 Task: Create a blank project BitBoost with privacy Public and default view as List and in the team Taskers . Create three sections in the project as To-Do, Doing and Done
Action: Mouse moved to (318, 340)
Screenshot: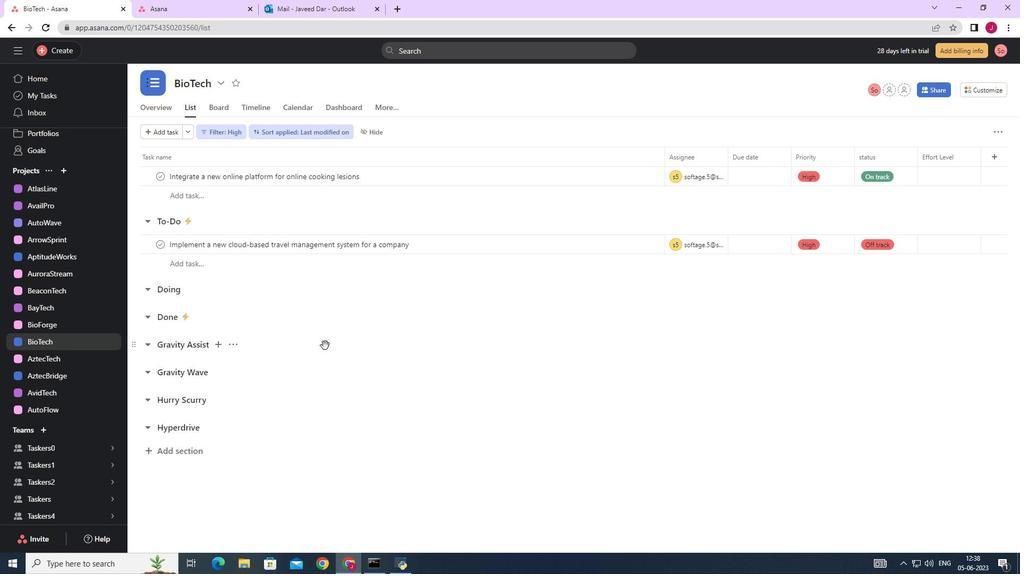 
Action: Mouse scrolled (318, 340) with delta (0, 0)
Screenshot: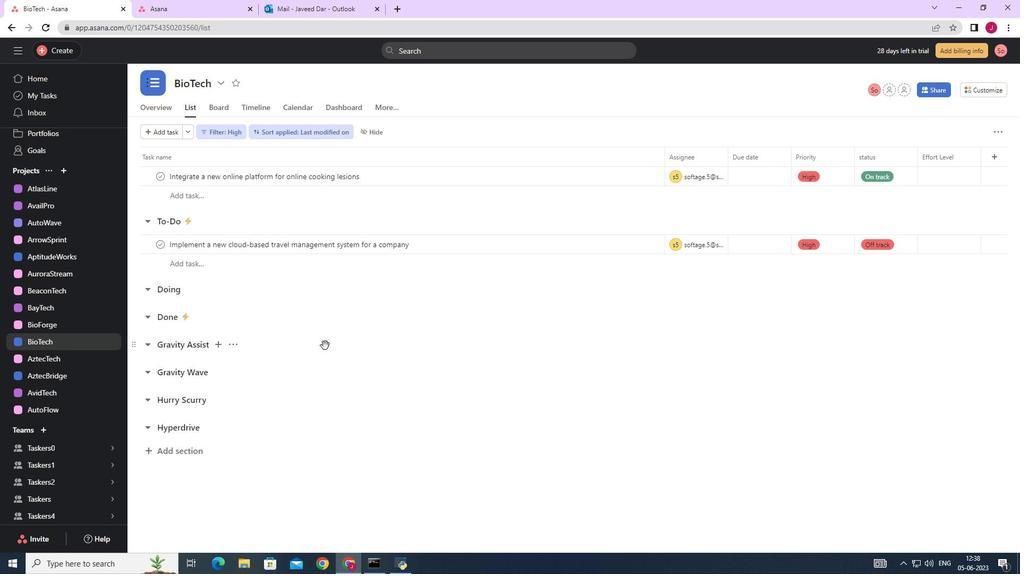 
Action: Mouse moved to (313, 335)
Screenshot: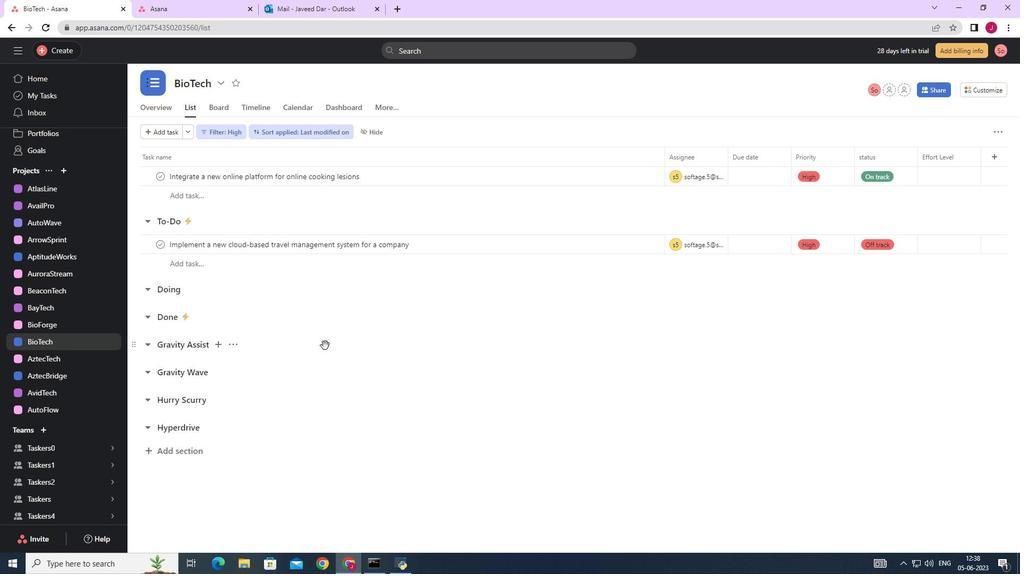 
Action: Mouse scrolled (313, 336) with delta (0, 0)
Screenshot: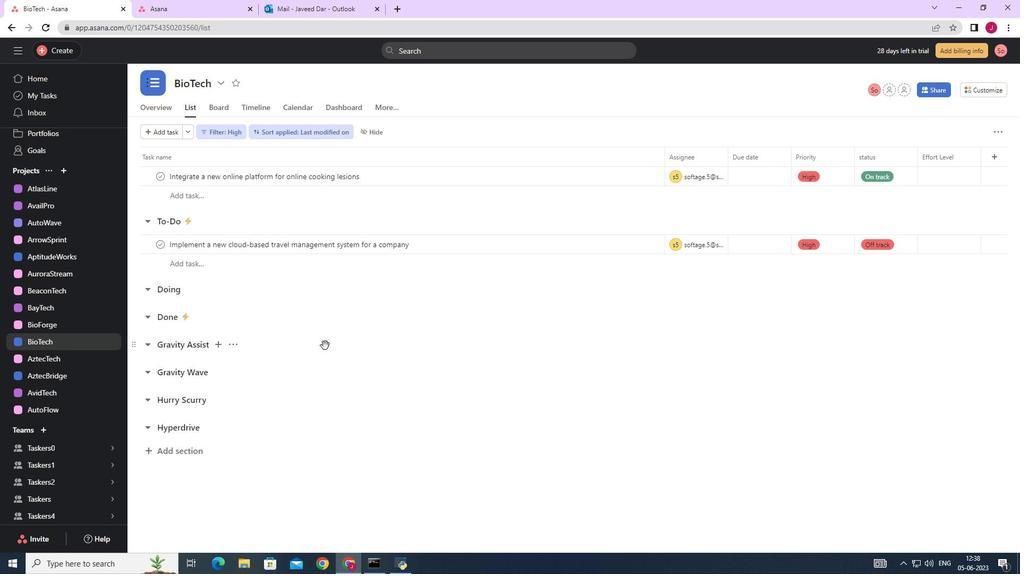 
Action: Mouse moved to (294, 317)
Screenshot: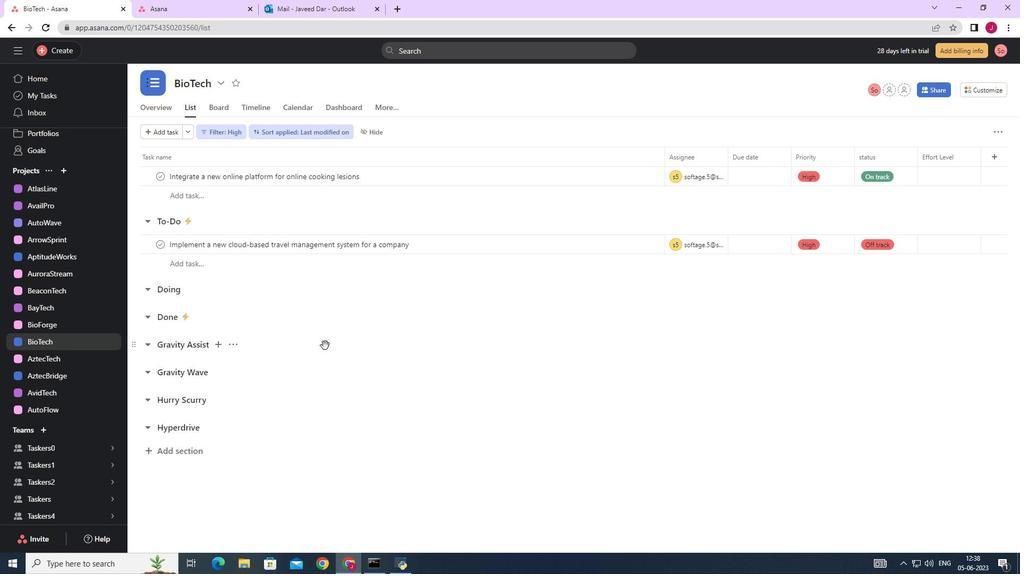 
Action: Mouse scrolled (299, 321) with delta (0, 0)
Screenshot: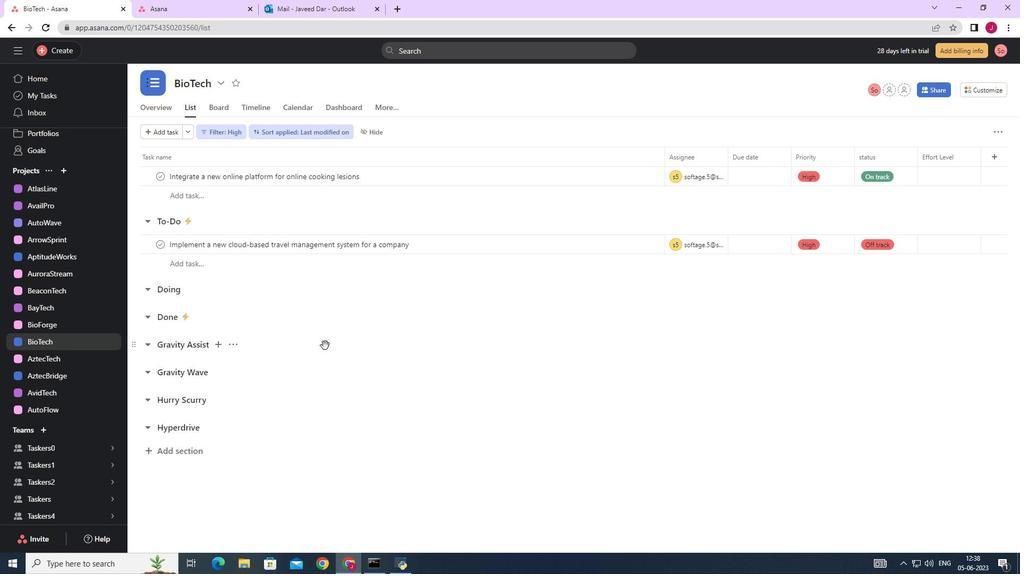 
Action: Mouse moved to (65, 171)
Screenshot: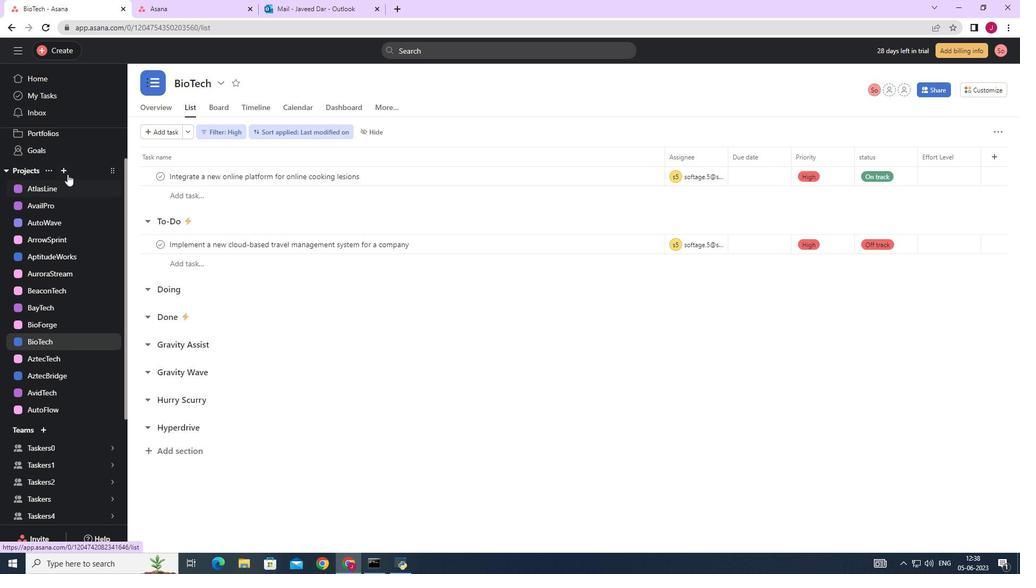 
Action: Mouse pressed left at (65, 171)
Screenshot: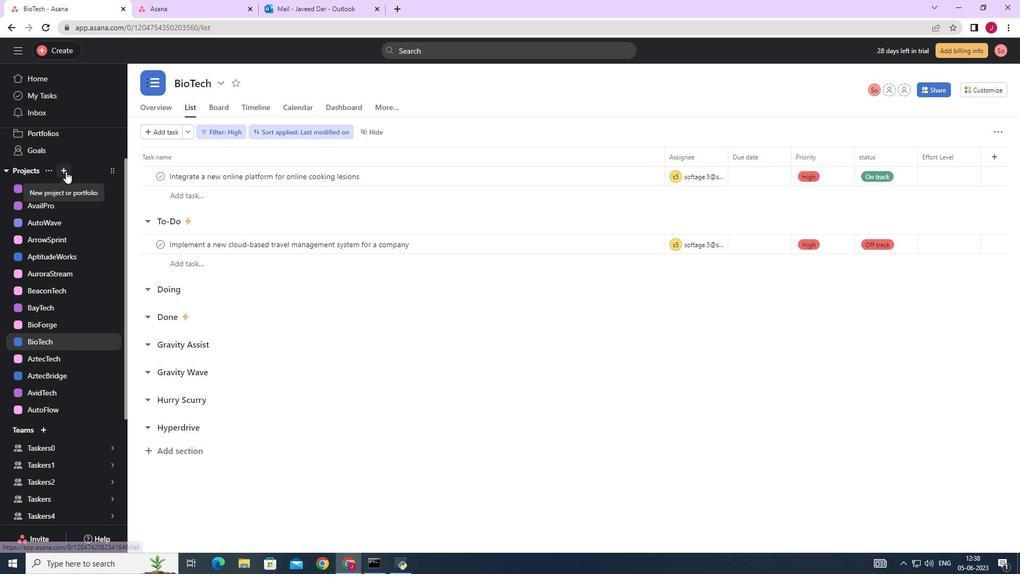 
Action: Mouse moved to (97, 190)
Screenshot: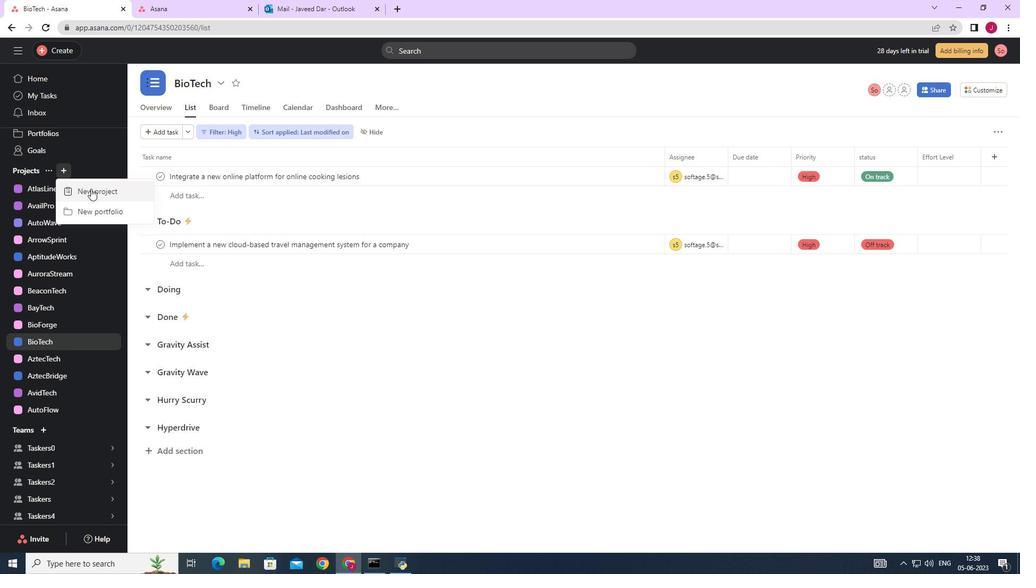 
Action: Mouse pressed left at (97, 190)
Screenshot: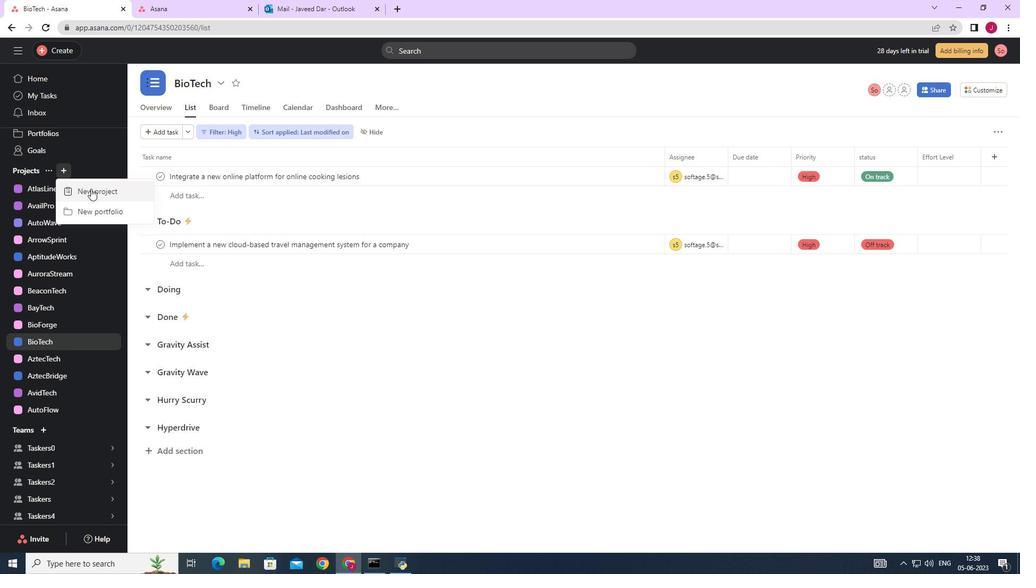 
Action: Mouse moved to (420, 225)
Screenshot: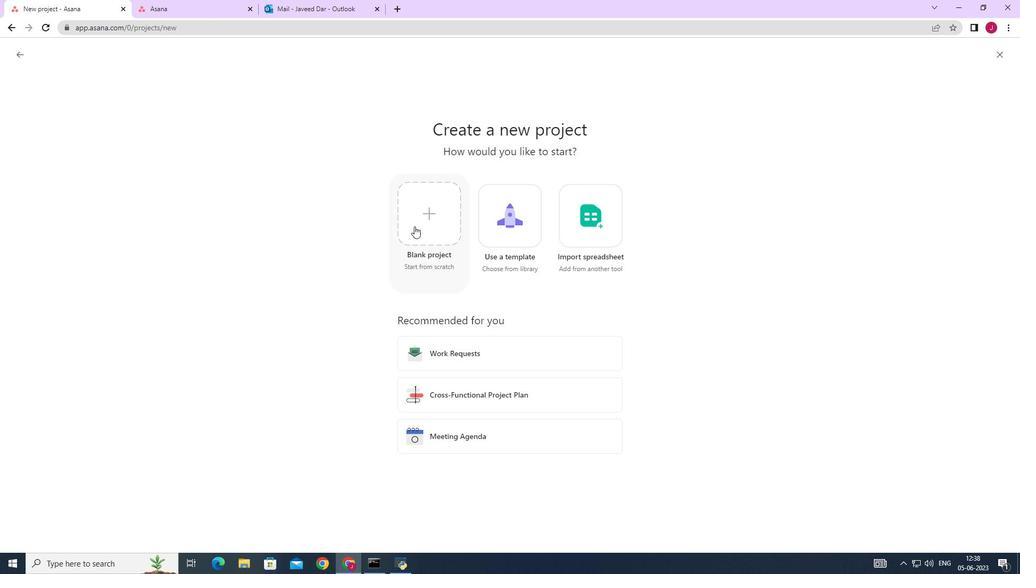 
Action: Mouse pressed left at (420, 225)
Screenshot: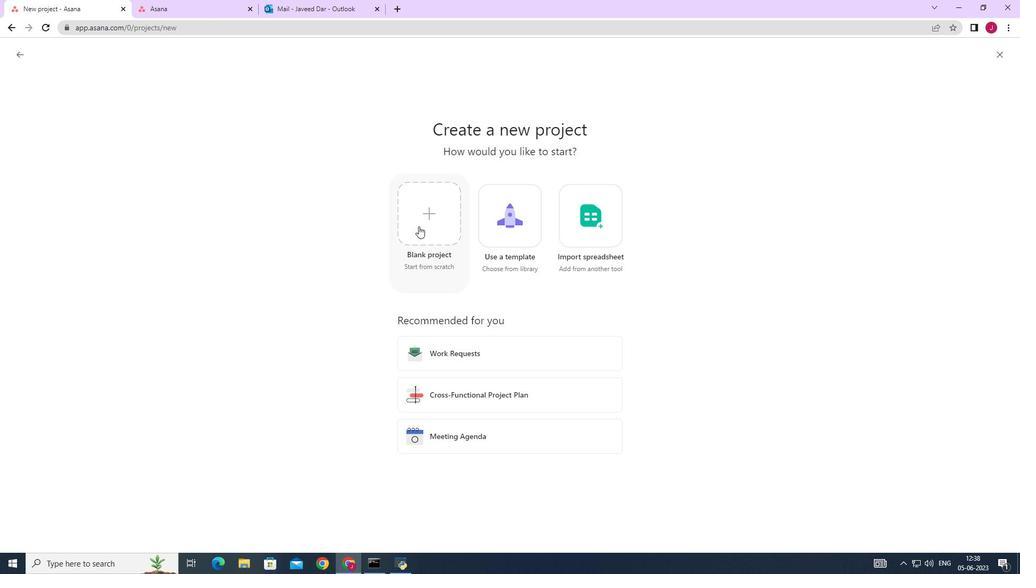 
Action: Mouse moved to (206, 137)
Screenshot: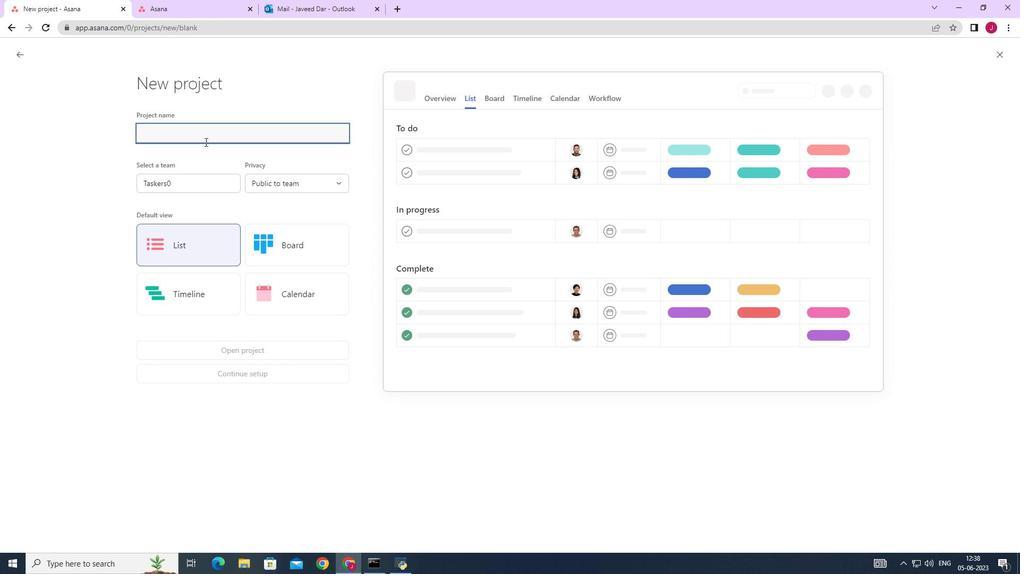 
Action: Key pressed <Key.caps_lock>B<Key.caps_lock>it<Key.space><Key.backspace><Key.caps_lock>BOO<Key.backspace><Key.backspace><Key.caps_lock>oost
Screenshot: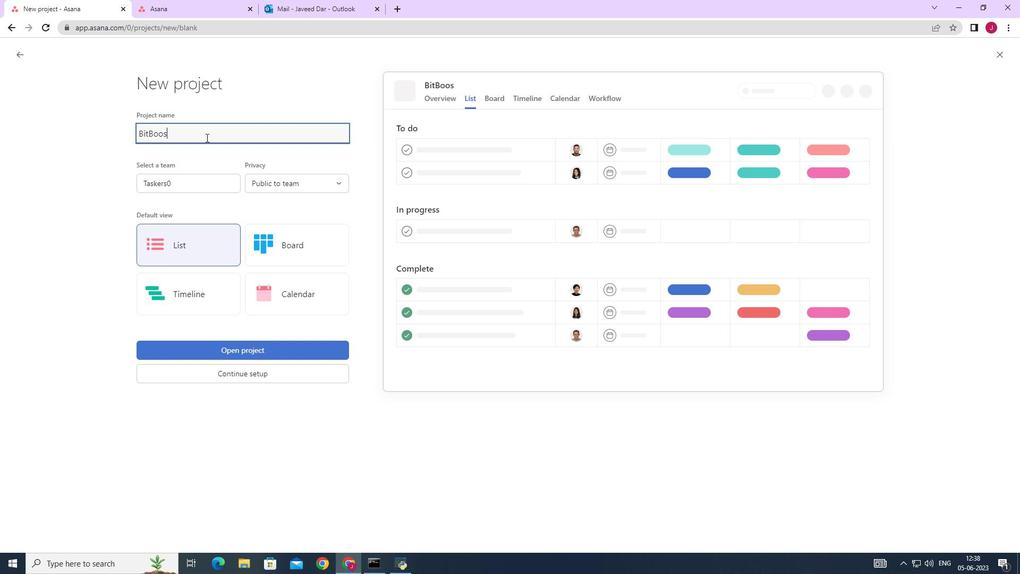 
Action: Mouse moved to (211, 181)
Screenshot: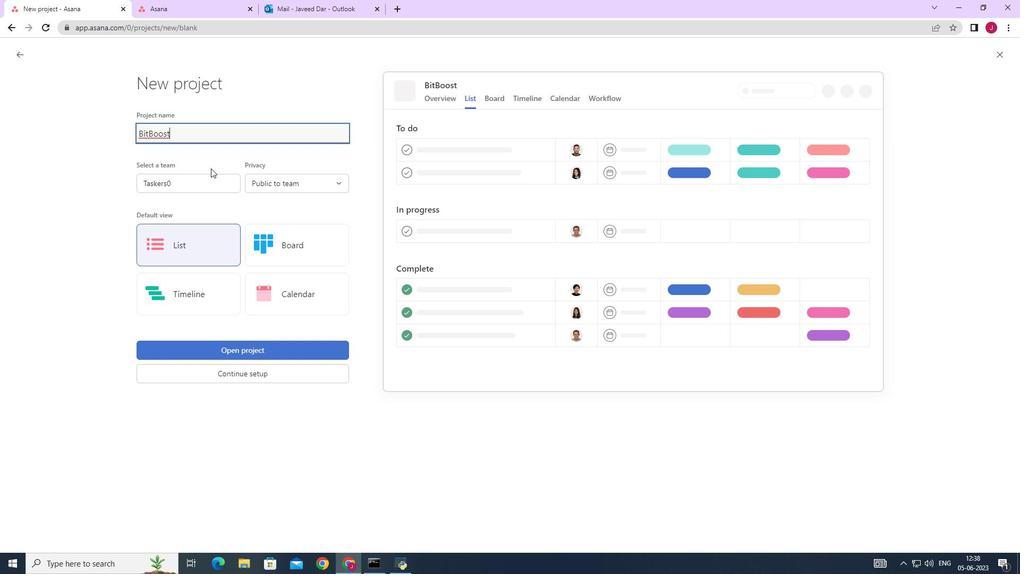 
Action: Mouse pressed left at (211, 181)
Screenshot: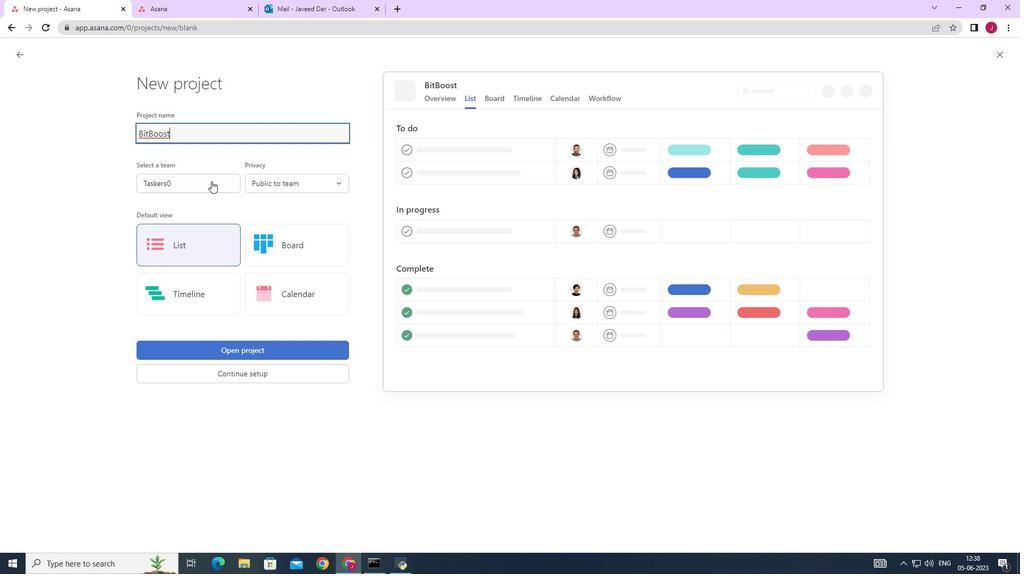 
Action: Mouse moved to (213, 209)
Screenshot: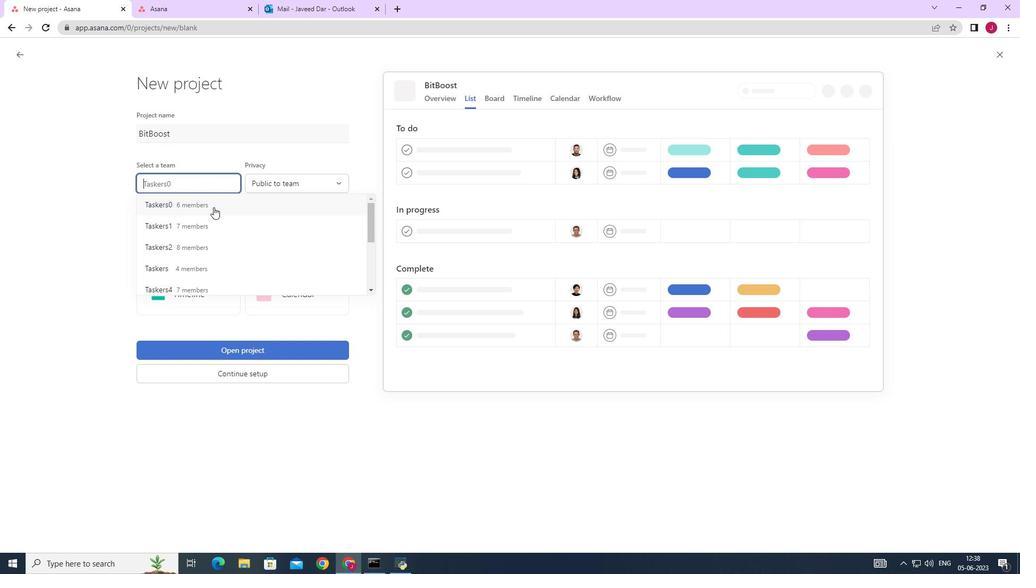 
Action: Mouse pressed left at (213, 209)
Screenshot: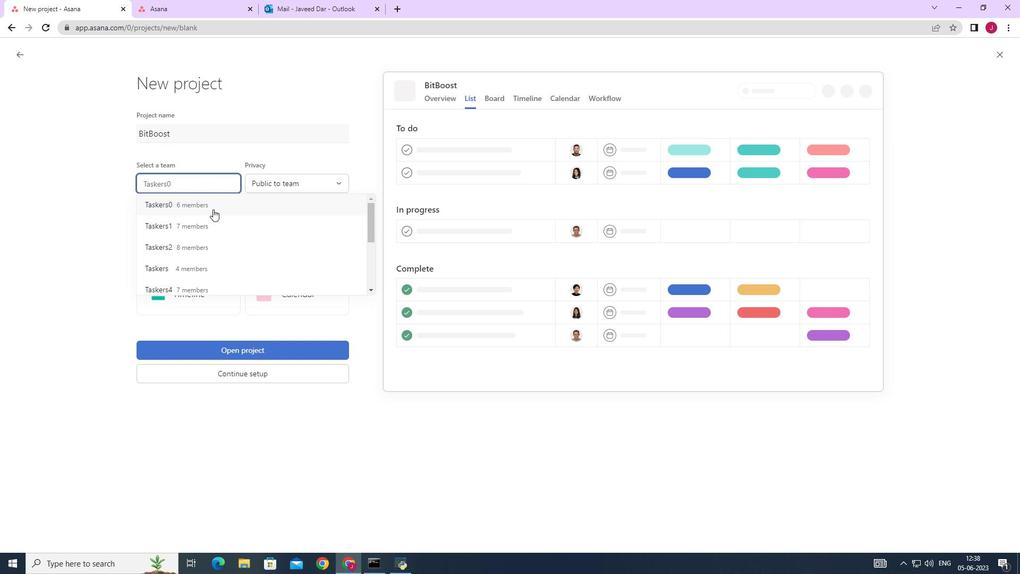 
Action: Mouse moved to (284, 183)
Screenshot: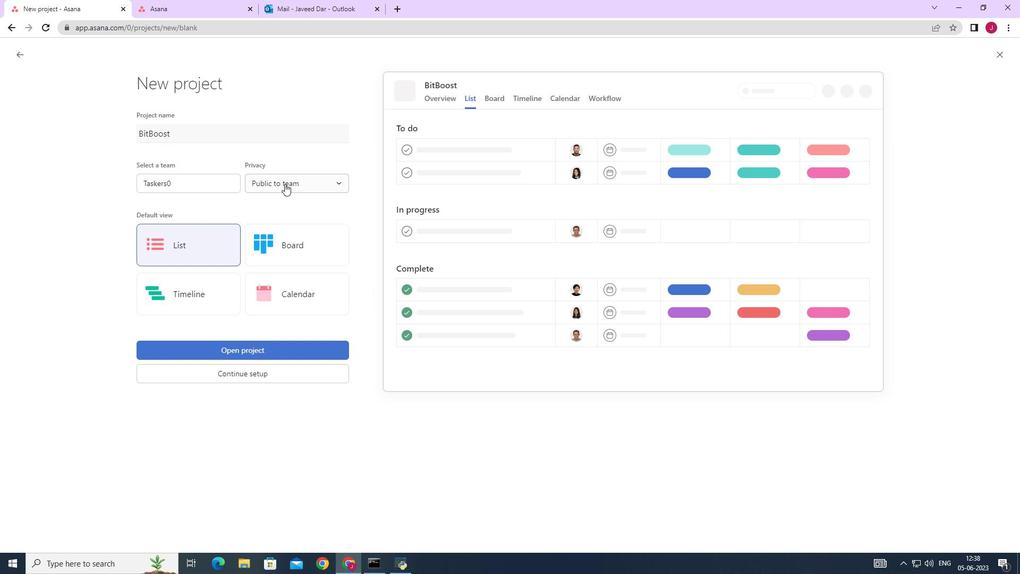 
Action: Mouse pressed left at (284, 183)
Screenshot: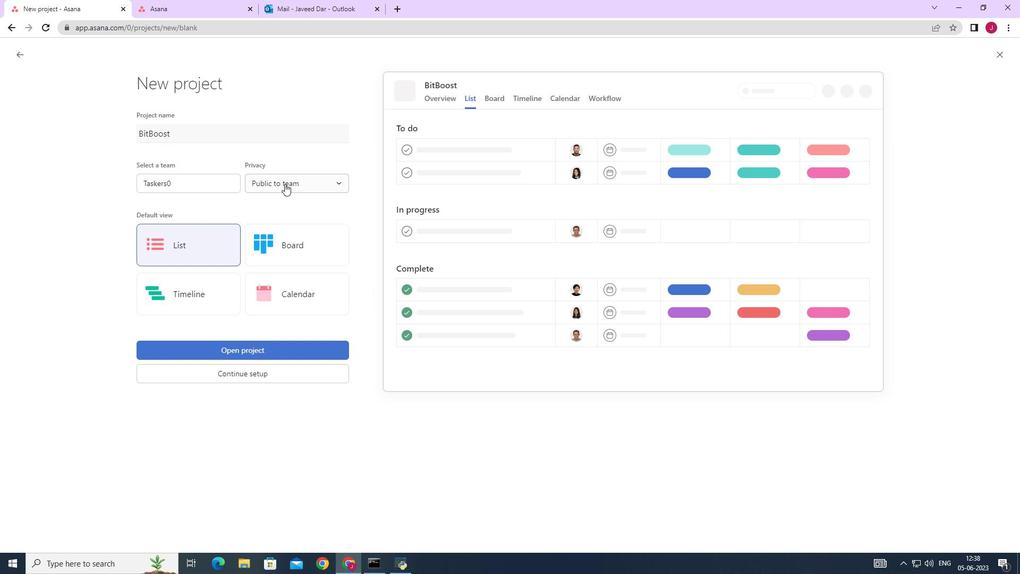 
Action: Mouse moved to (296, 203)
Screenshot: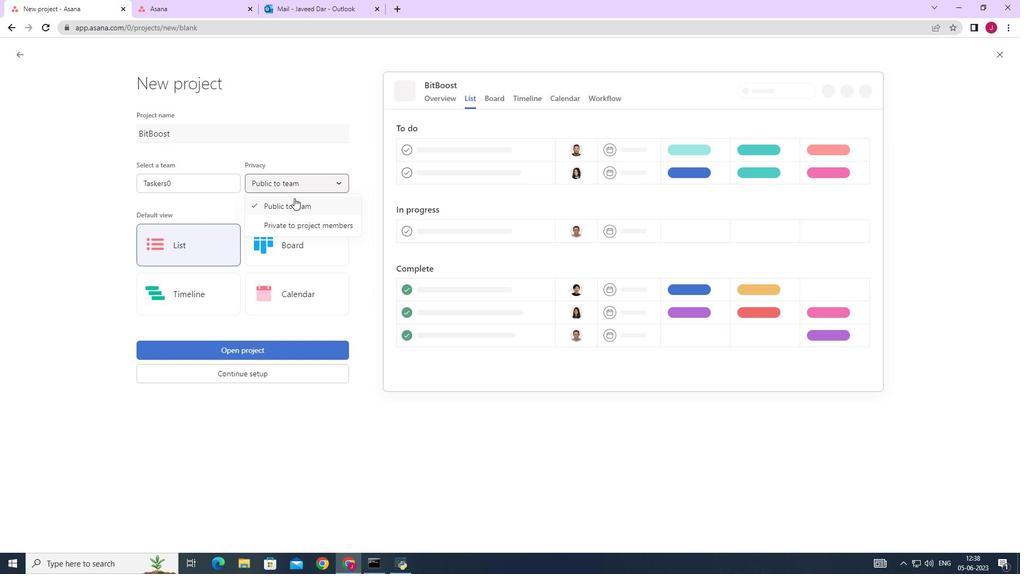 
Action: Mouse pressed left at (296, 203)
Screenshot: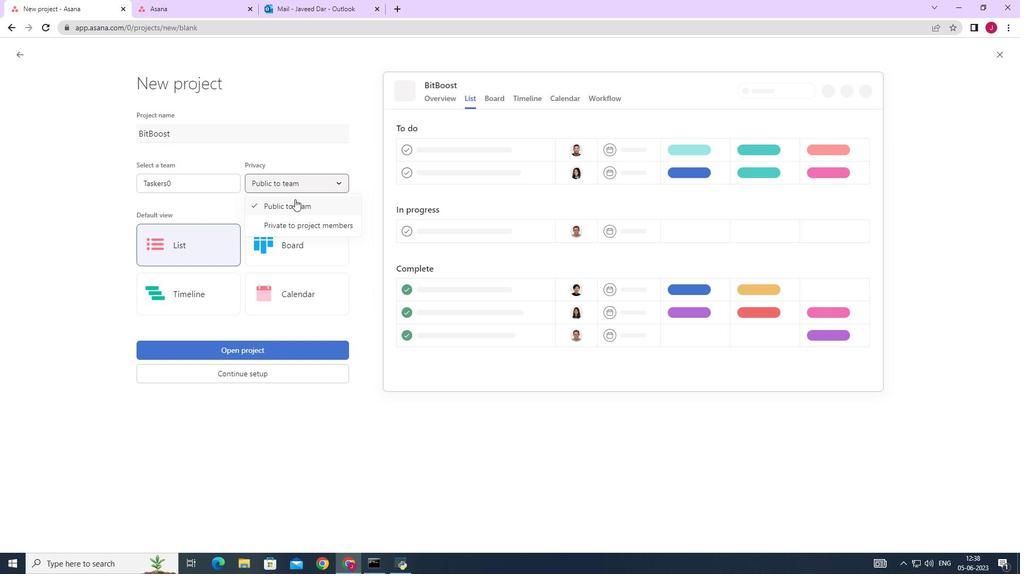
Action: Mouse moved to (194, 254)
Screenshot: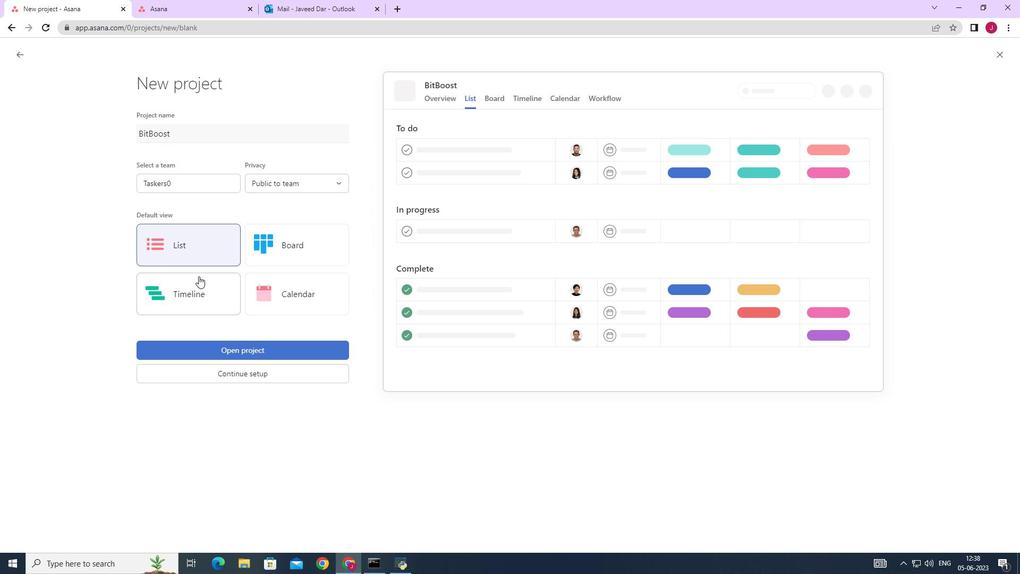 
Action: Mouse pressed left at (194, 254)
Screenshot: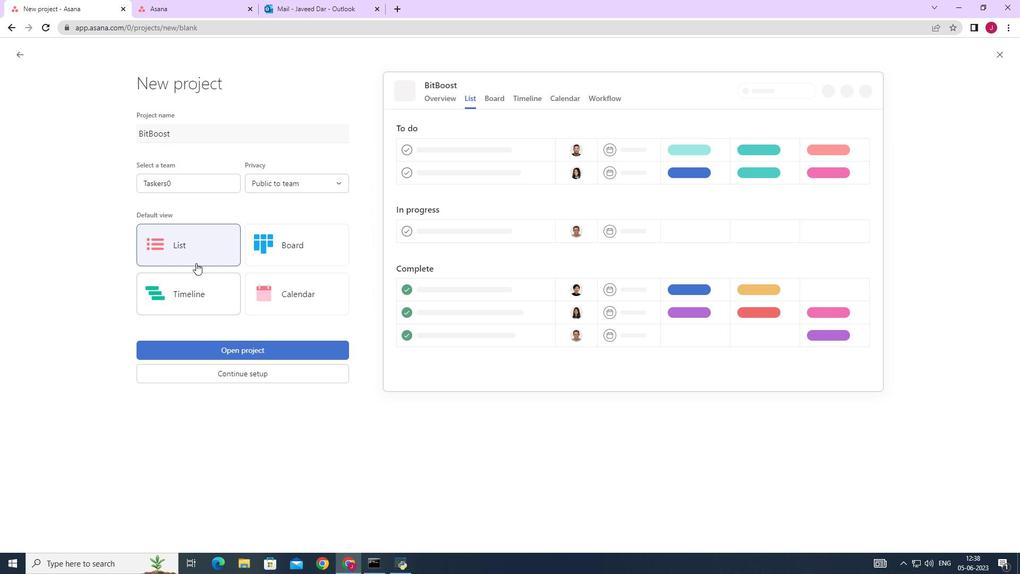 
Action: Mouse moved to (197, 345)
Screenshot: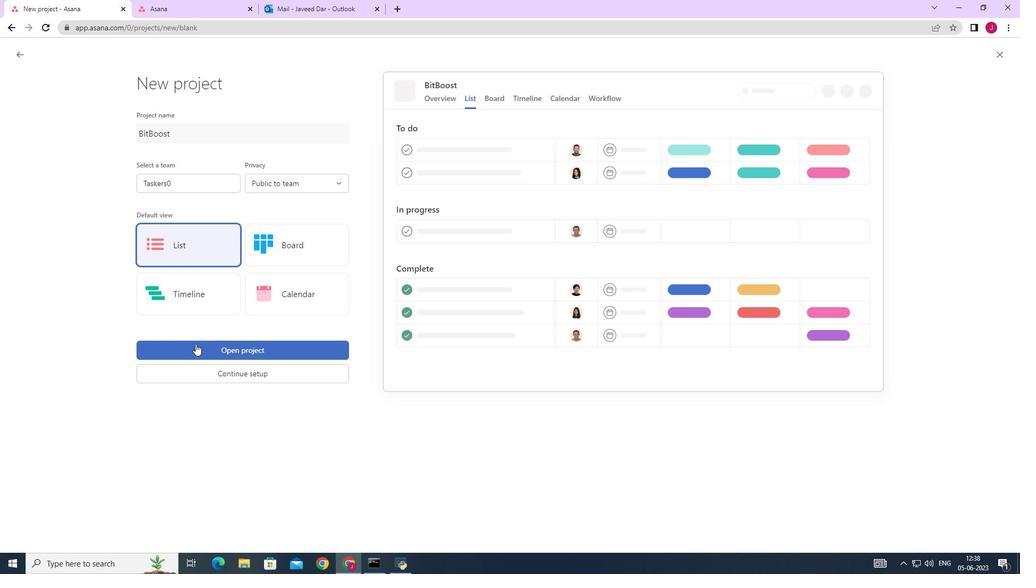 
Action: Mouse pressed left at (197, 345)
Screenshot: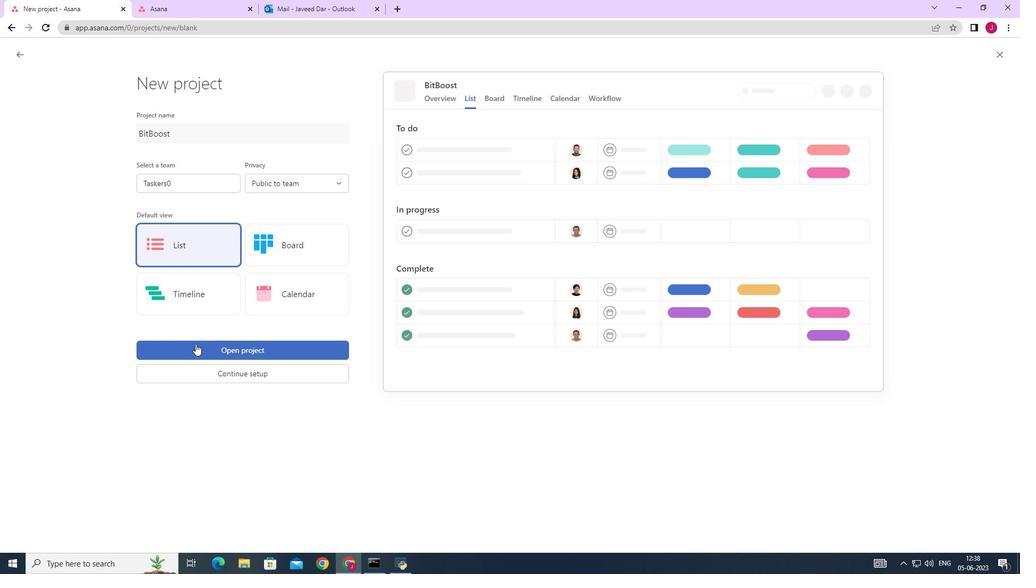 
Action: Mouse moved to (174, 238)
Screenshot: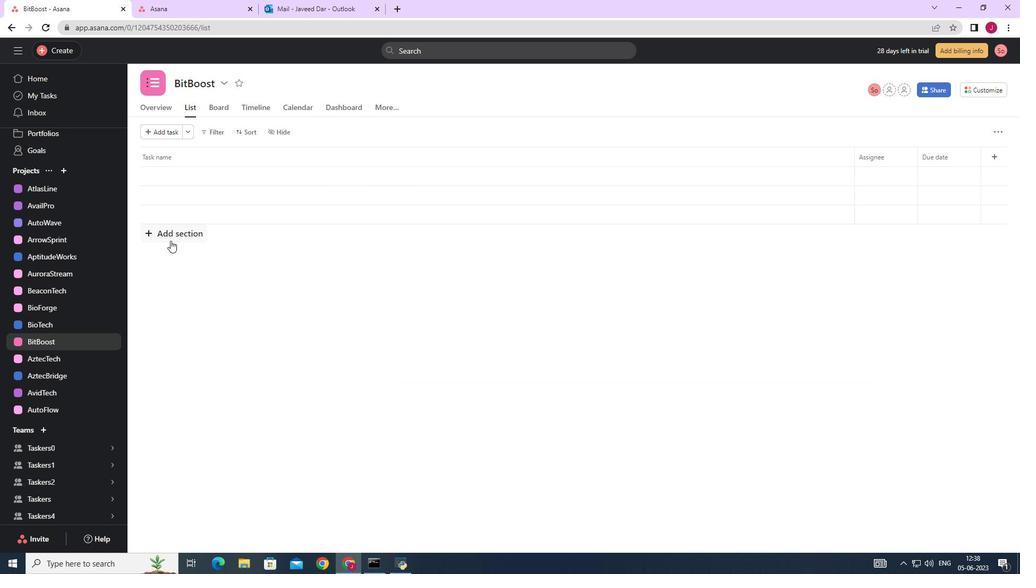 
Action: Mouse pressed left at (174, 238)
Screenshot: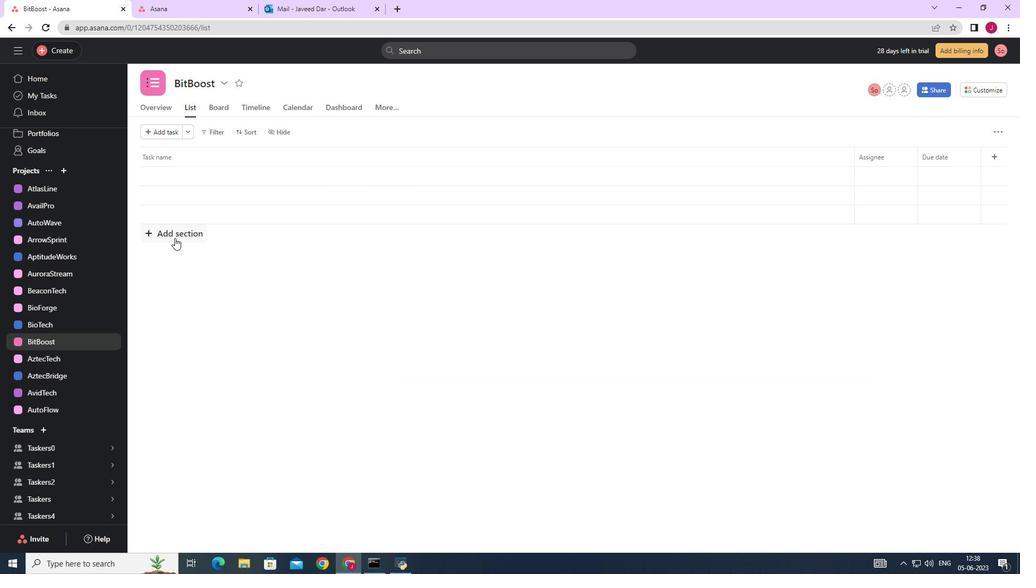 
Action: Key pressed <Key.caps_lock>T<Key.caps_lock>o-<Key.caps_lock>D<Key.caps_lock>o
Screenshot: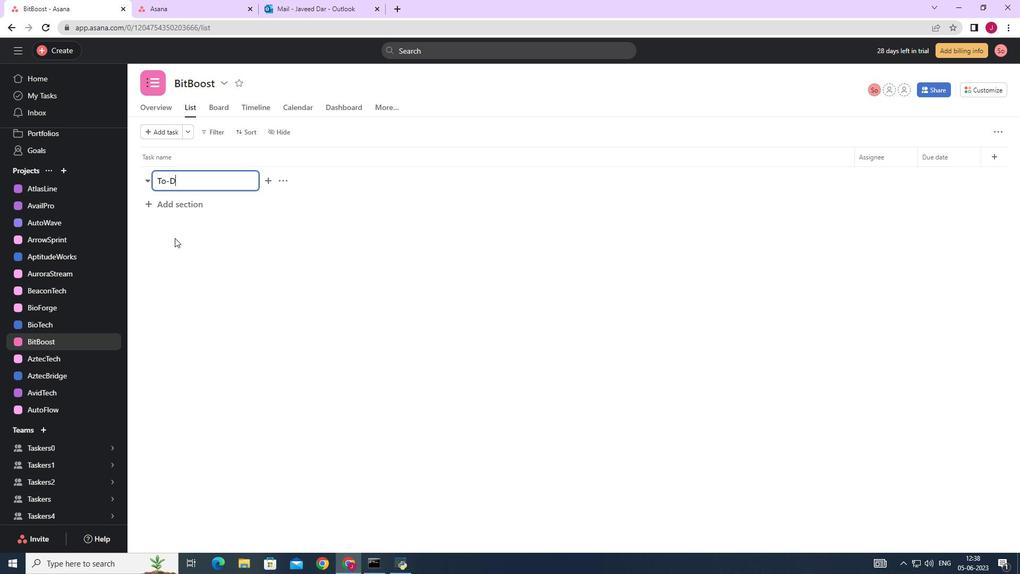 
Action: Mouse moved to (193, 207)
Screenshot: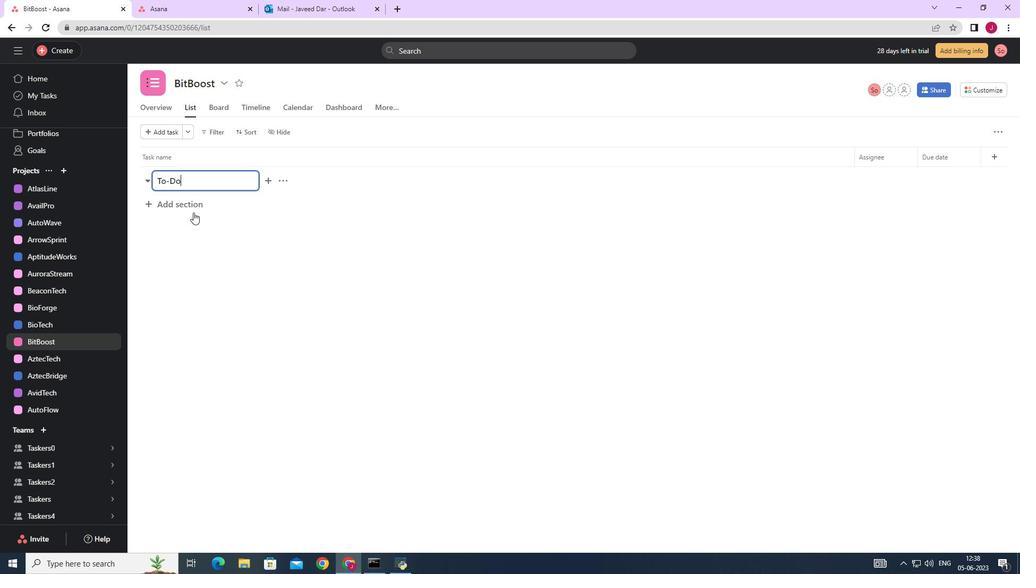 
Action: Mouse pressed left at (193, 207)
Screenshot: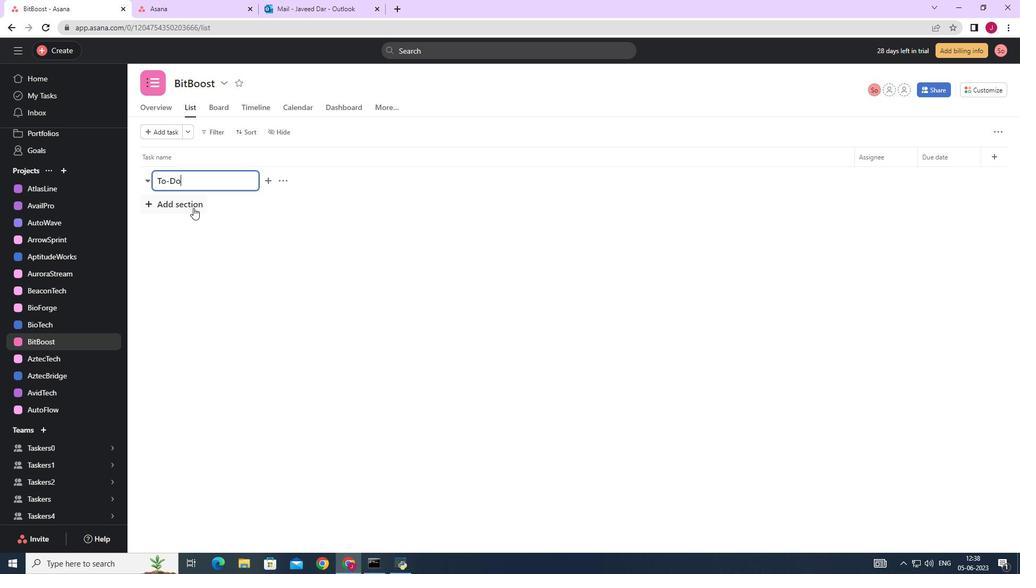 
Action: Key pressed <Key.caps_lock>D<Key.caps_lock>oing
Screenshot: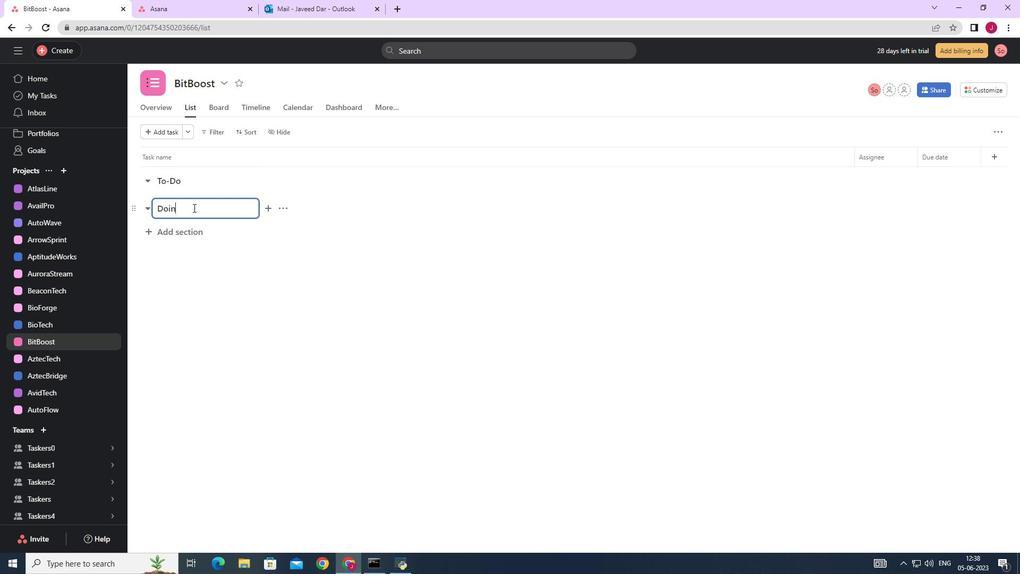 
Action: Mouse moved to (185, 226)
Screenshot: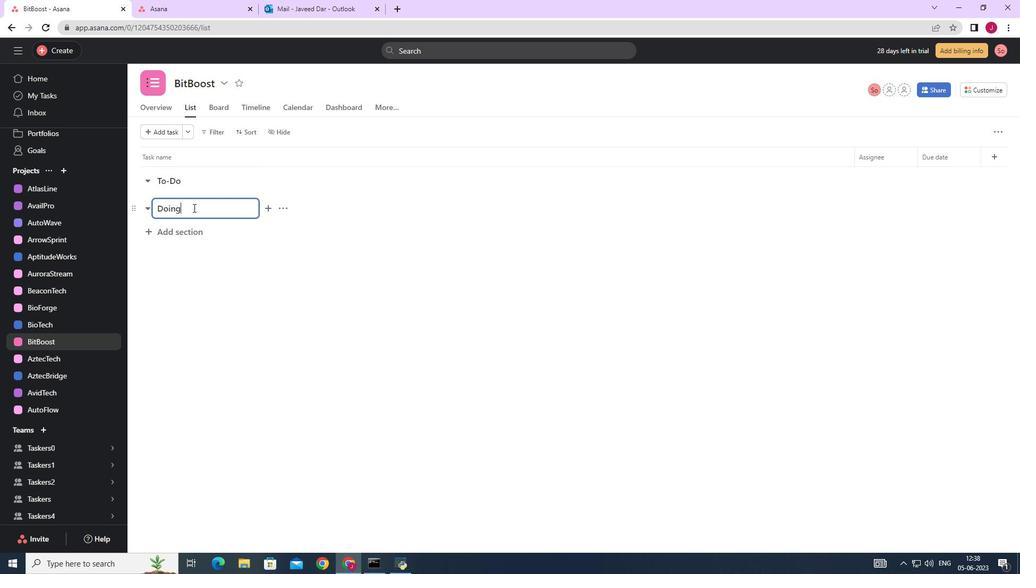 
Action: Mouse pressed left at (185, 226)
Screenshot: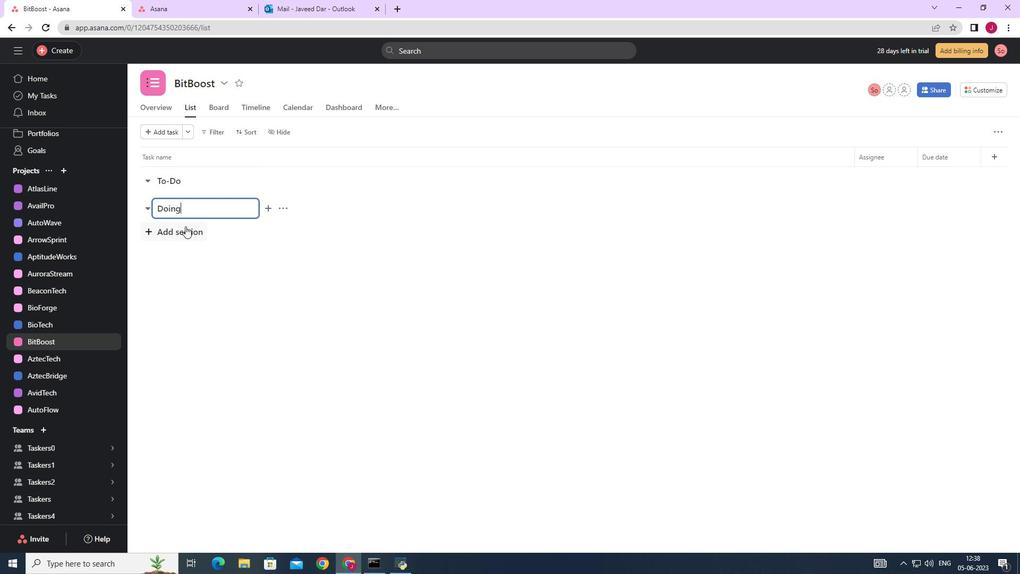 
Action: Key pressed <Key.caps_lock>D<Key.caps_lock>one
Screenshot: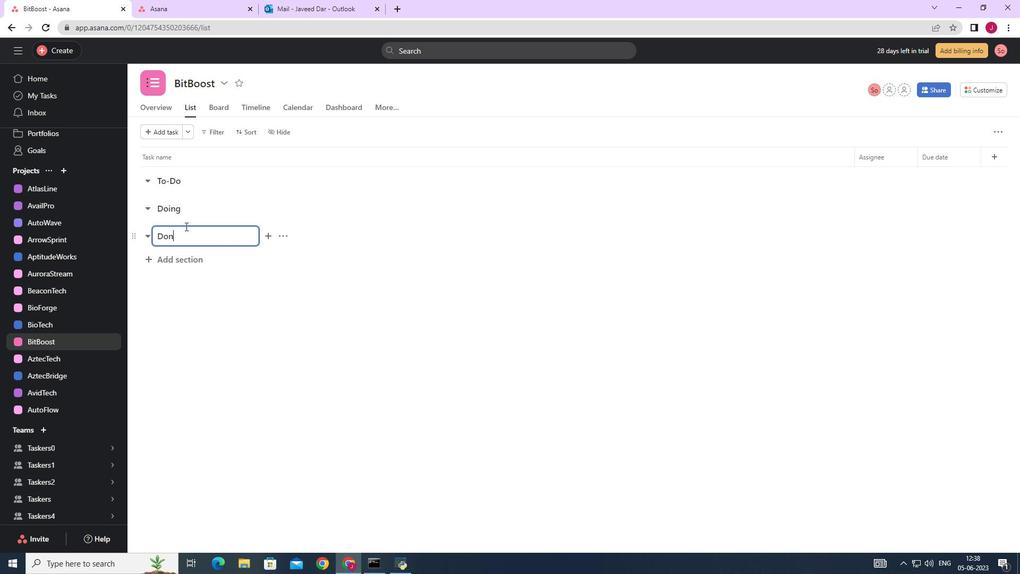 
Action: Mouse moved to (188, 258)
Screenshot: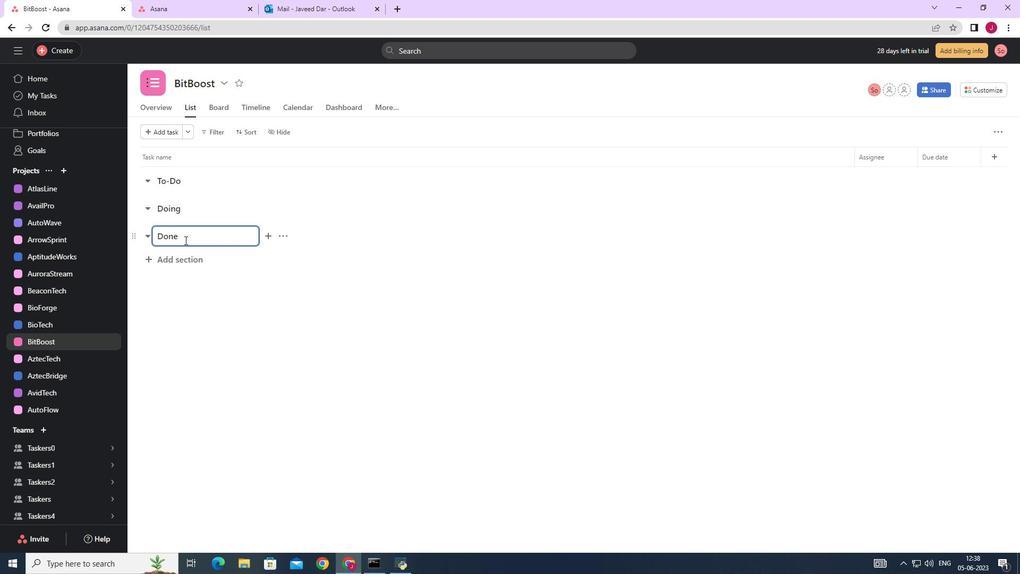 
Action: Mouse pressed left at (188, 258)
Screenshot: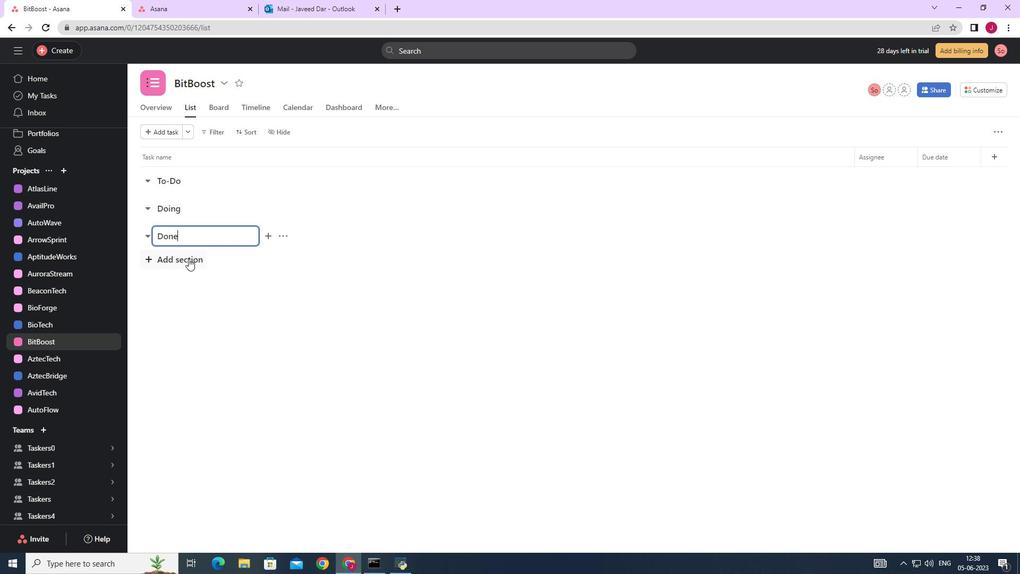 
Action: Mouse moved to (187, 259)
Screenshot: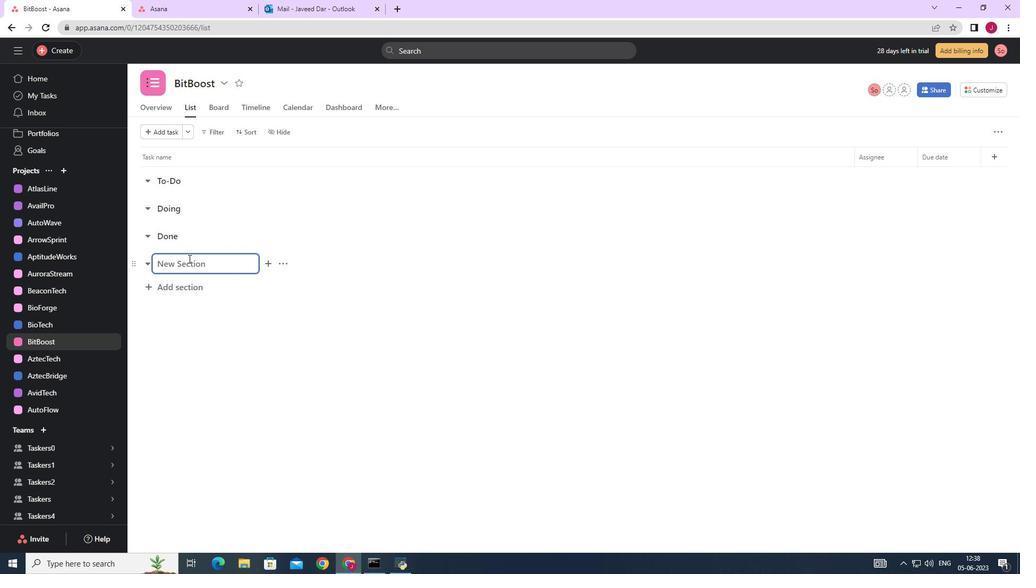
